 Task: Add a dependency to the task Integrate Google Analytics to track user behavior , the existing task  Implement multi-language support for the app in the project TransTech.
Action: Mouse moved to (1003, 512)
Screenshot: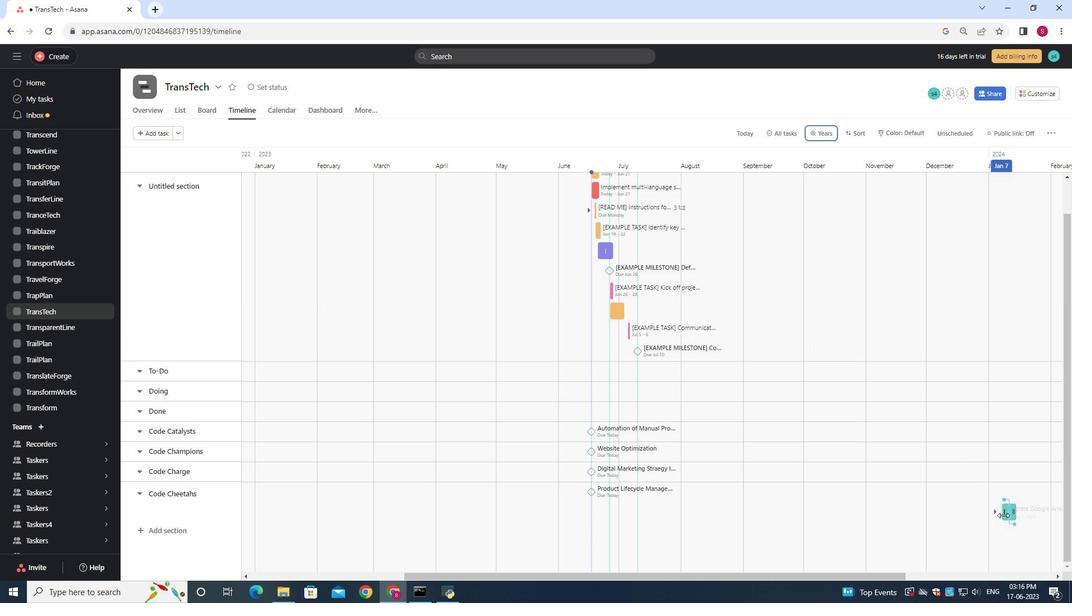 
Action: Mouse pressed left at (1003, 512)
Screenshot: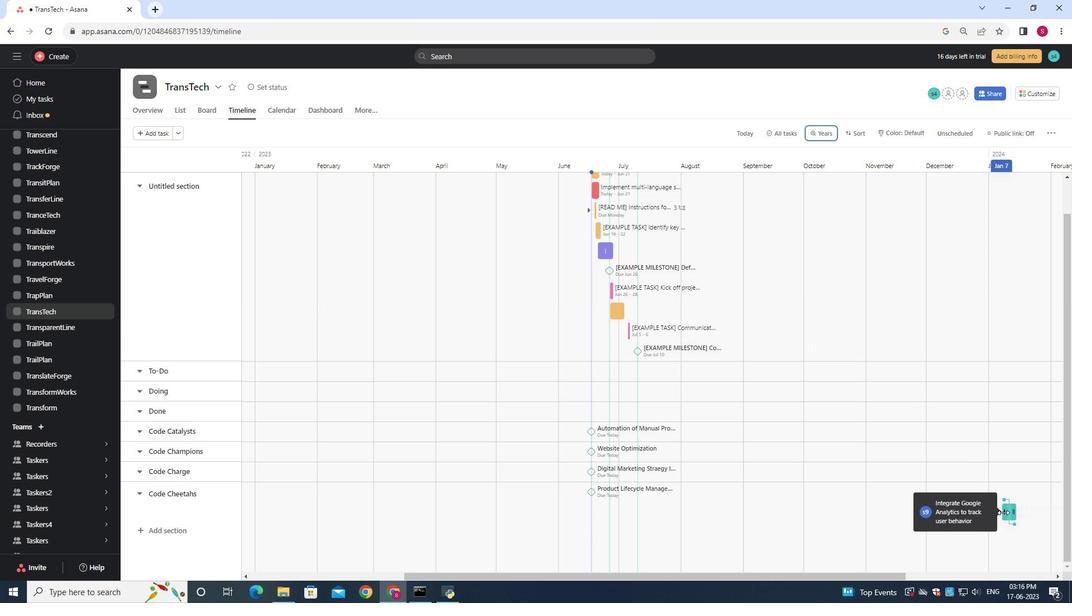 
Action: Mouse moved to (1009, 511)
Screenshot: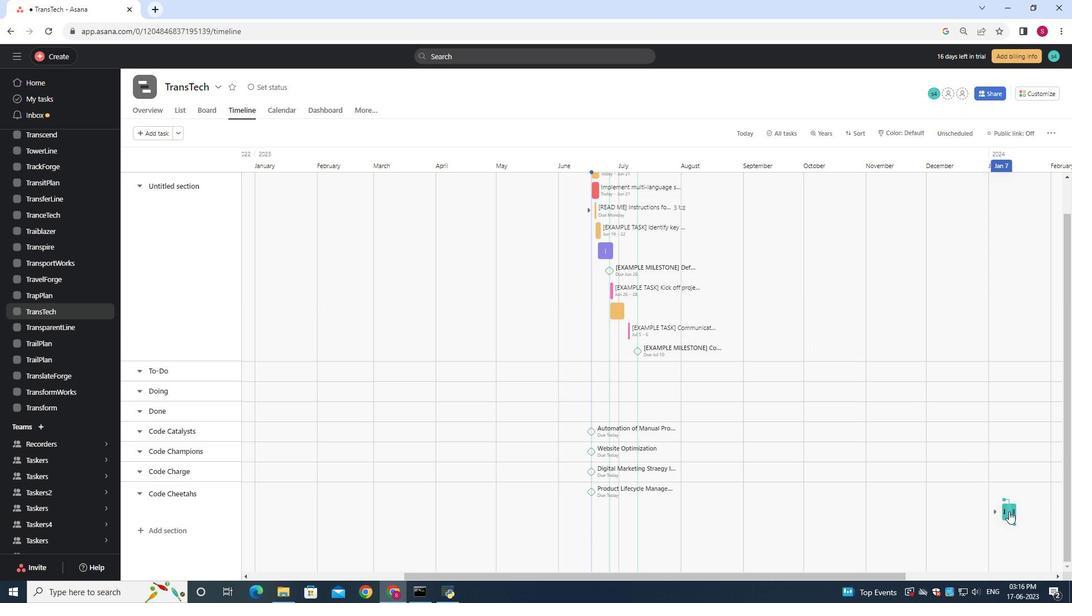 
Action: Mouse pressed left at (1009, 511)
Screenshot: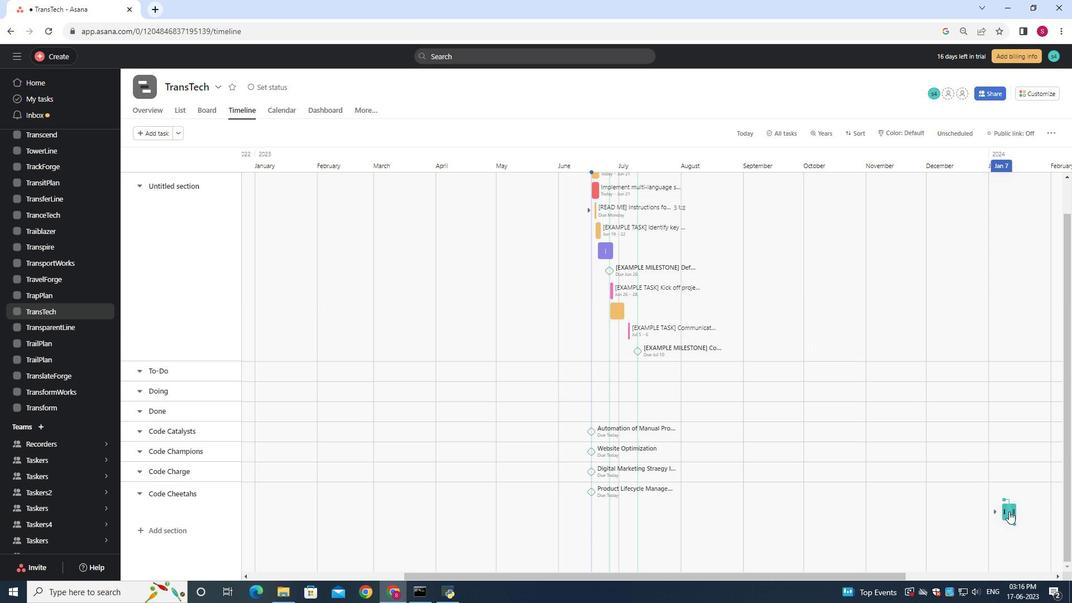 
Action: Mouse moved to (838, 261)
Screenshot: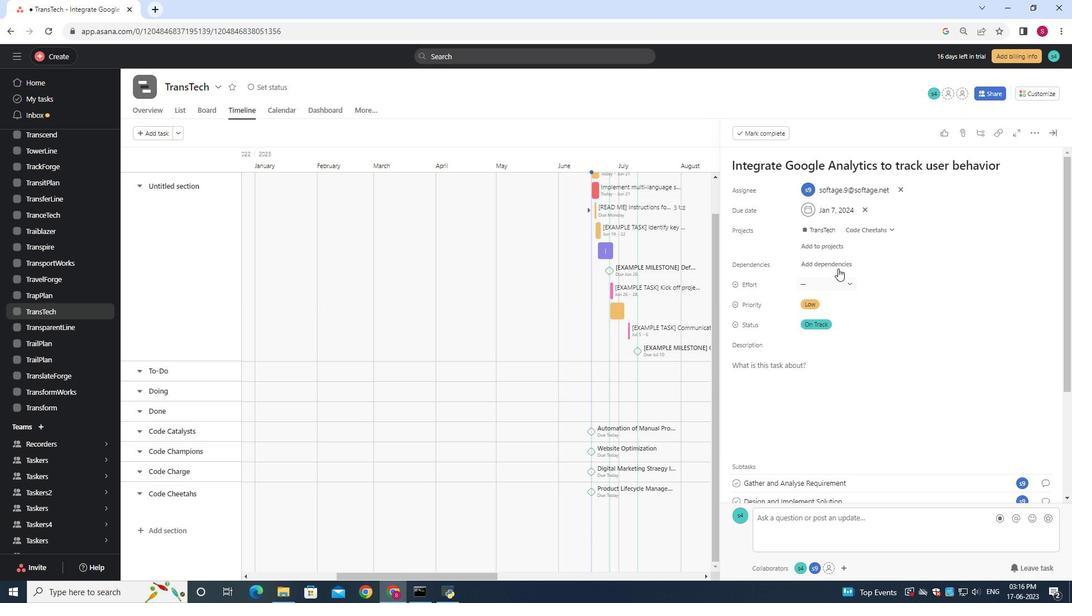 
Action: Mouse pressed left at (838, 261)
Screenshot: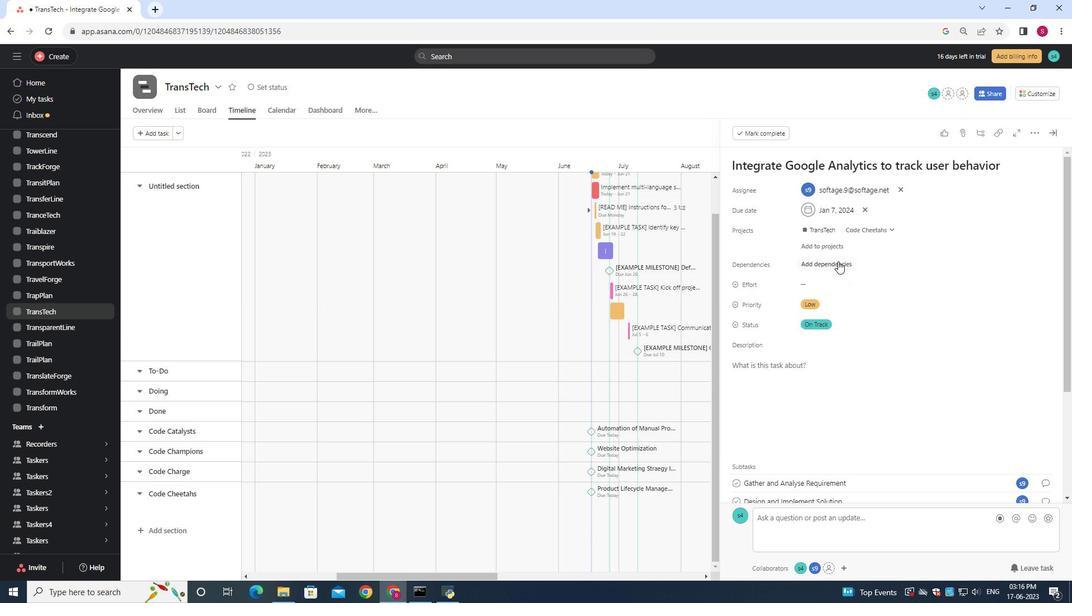 
Action: Mouse moved to (941, 305)
Screenshot: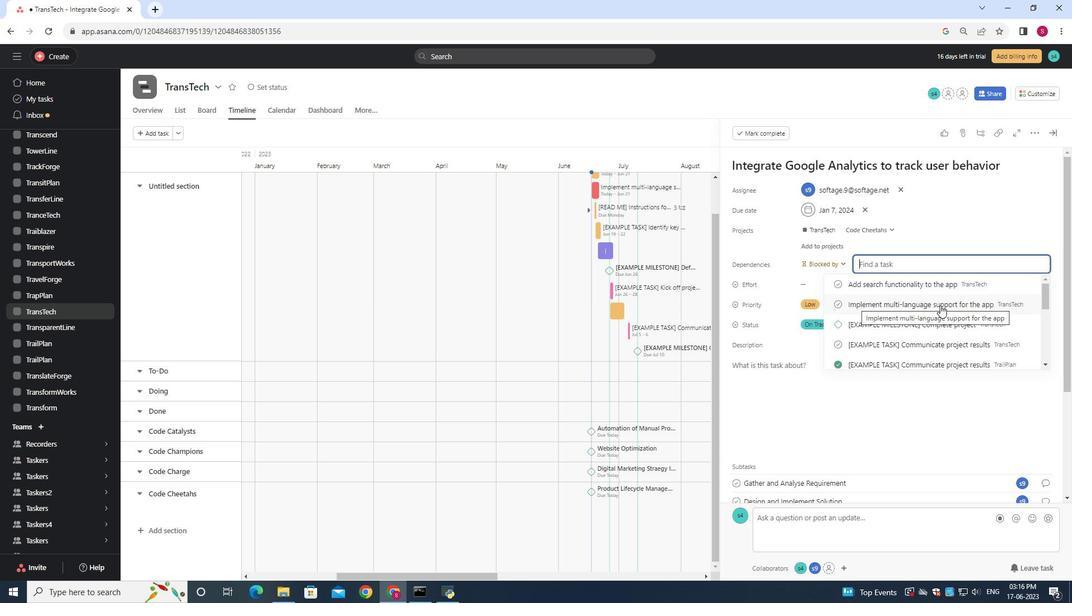 
Action: Mouse pressed left at (941, 305)
Screenshot: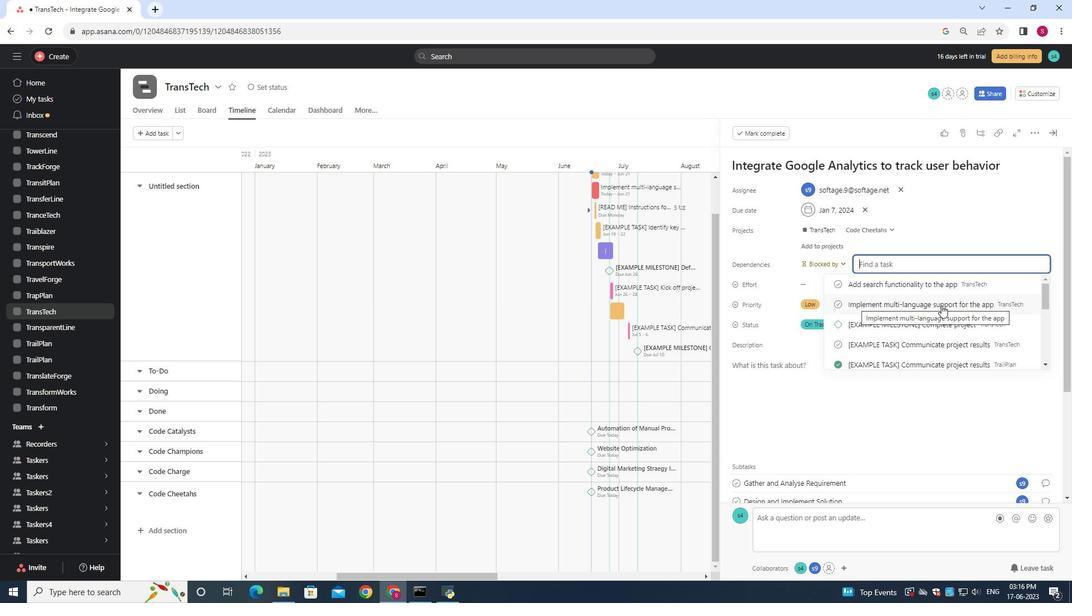
Action: Mouse moved to (941, 305)
Screenshot: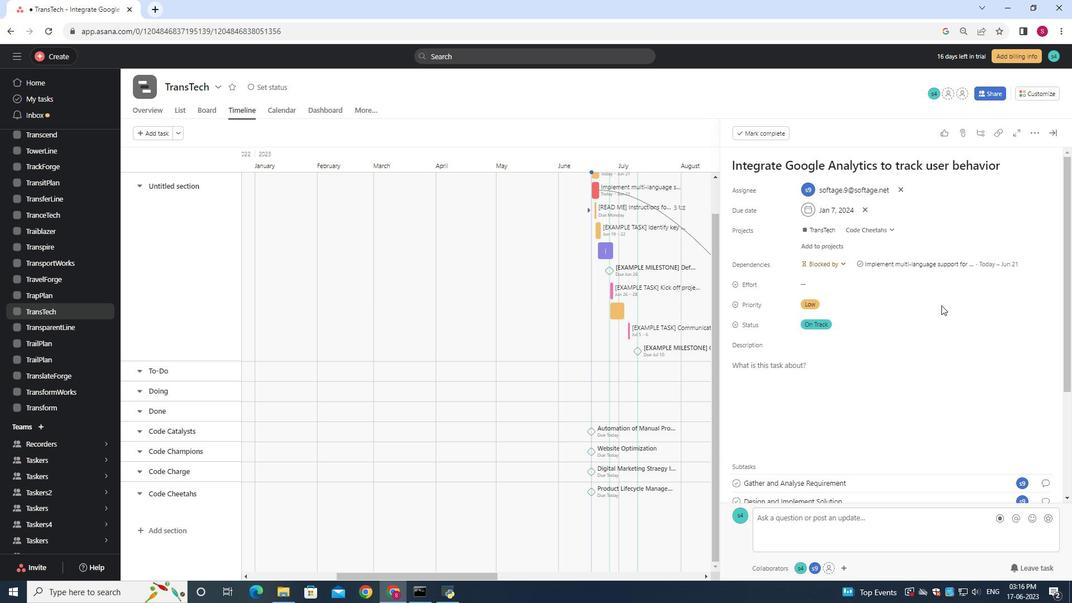 
